 Task: Create a due date automation trigger when advanced on, 2 working days before a card is due add dates starting in more than 1 working days at 11:00 AM.
Action: Mouse moved to (936, 73)
Screenshot: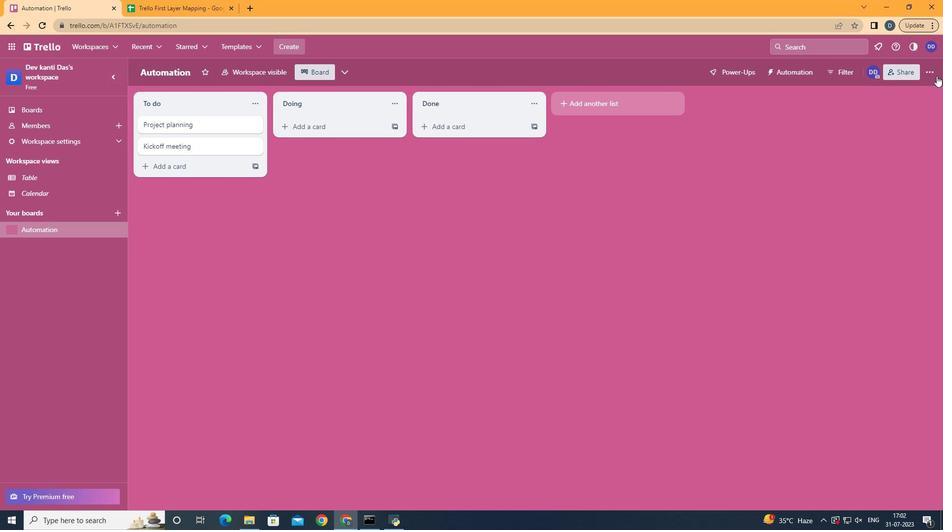 
Action: Mouse pressed left at (936, 73)
Screenshot: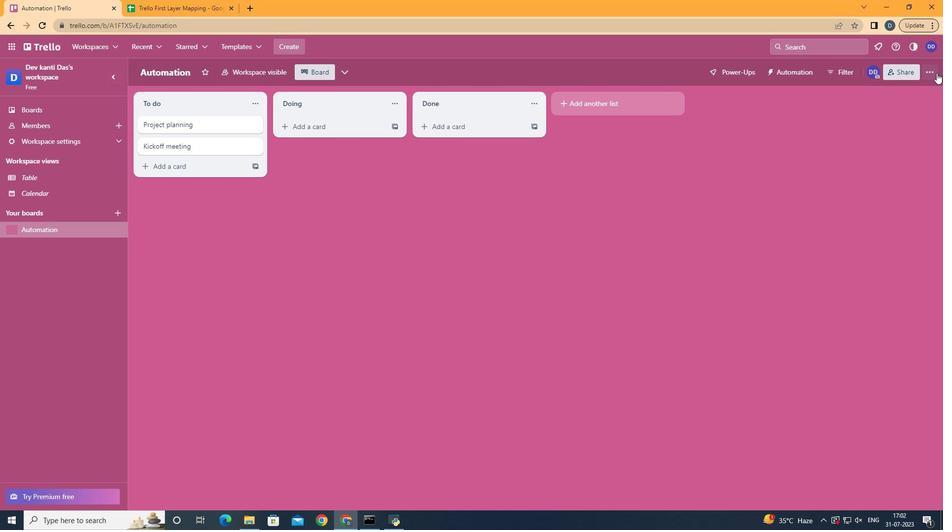 
Action: Mouse moved to (870, 216)
Screenshot: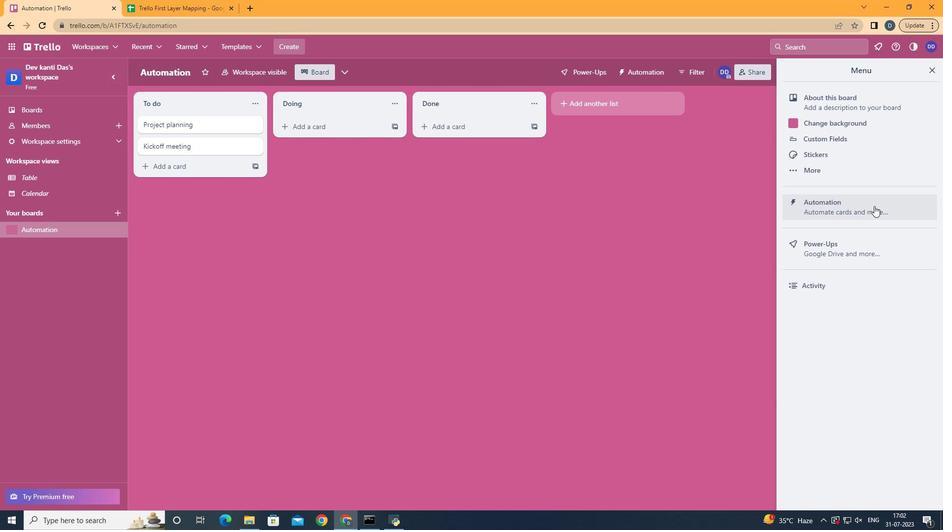 
Action: Mouse pressed left at (870, 216)
Screenshot: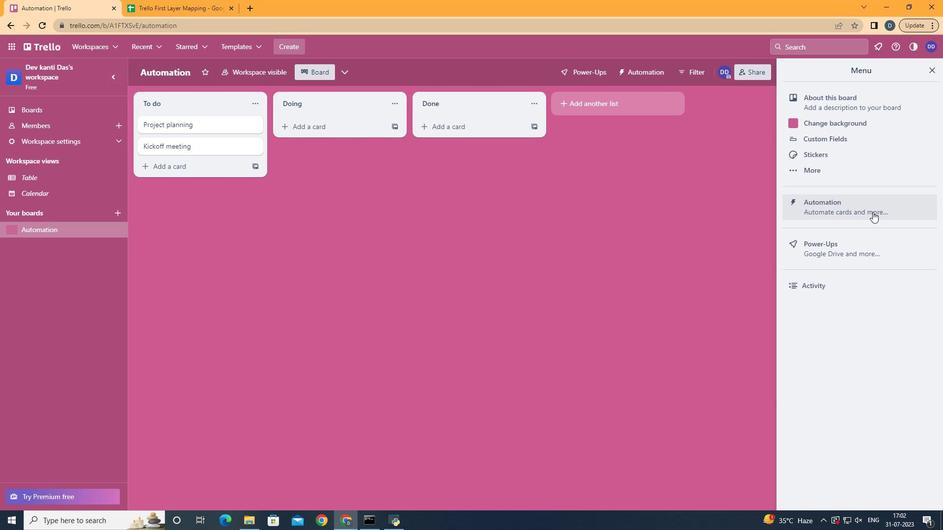 
Action: Mouse moved to (205, 199)
Screenshot: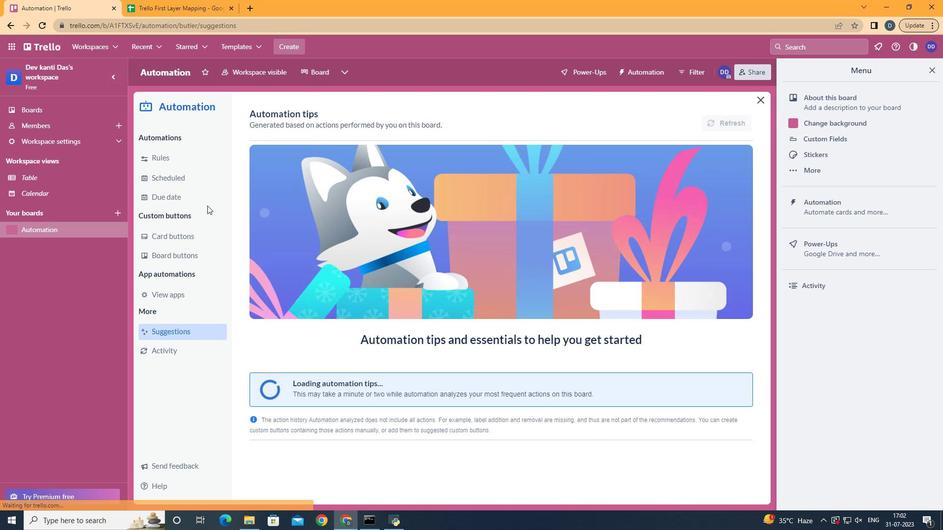 
Action: Mouse pressed left at (205, 199)
Screenshot: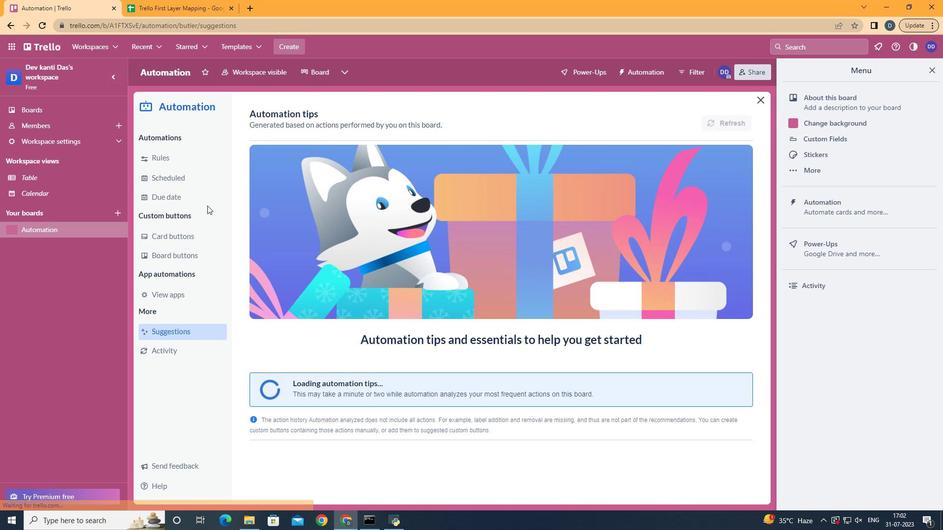 
Action: Mouse moved to (716, 111)
Screenshot: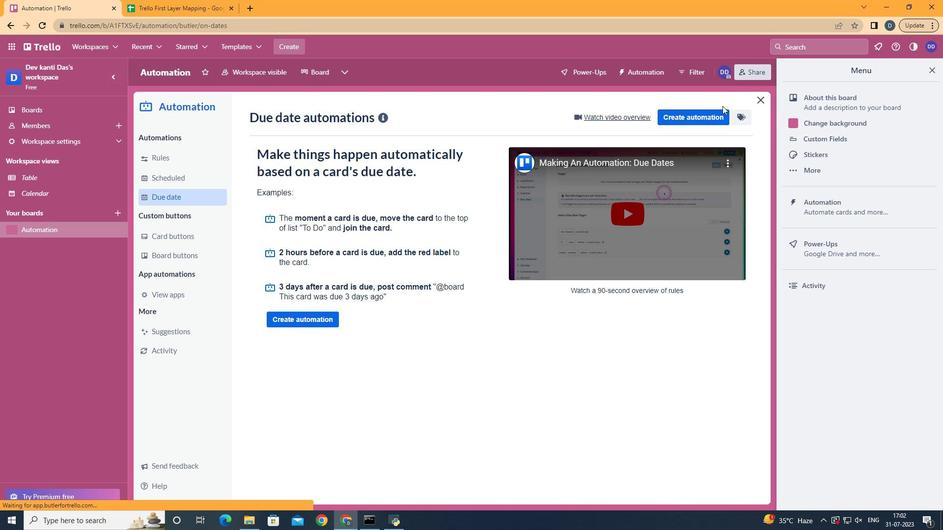 
Action: Mouse pressed left at (716, 111)
Screenshot: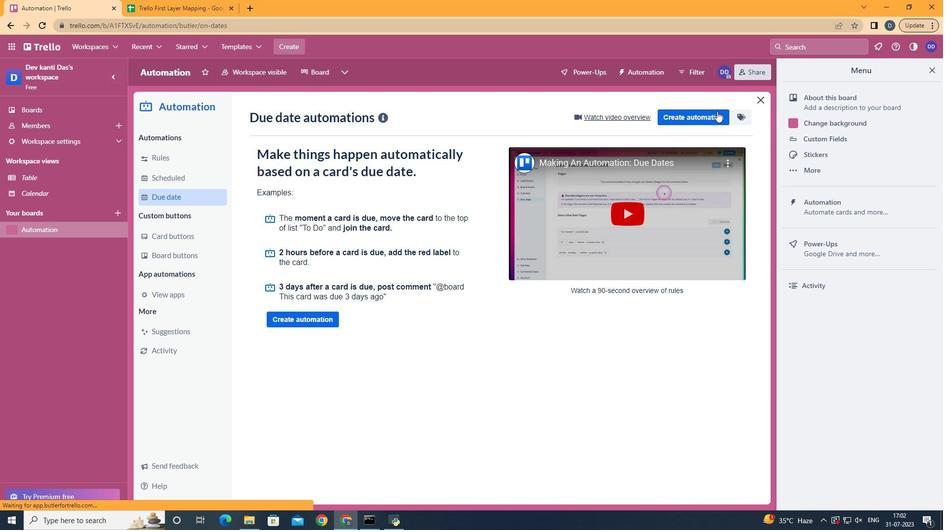 
Action: Mouse moved to (482, 205)
Screenshot: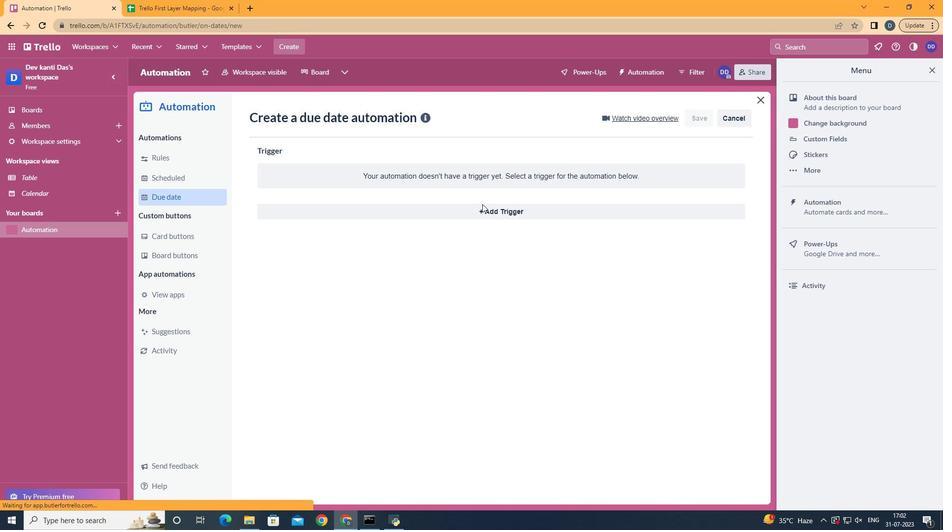 
Action: Mouse pressed left at (482, 205)
Screenshot: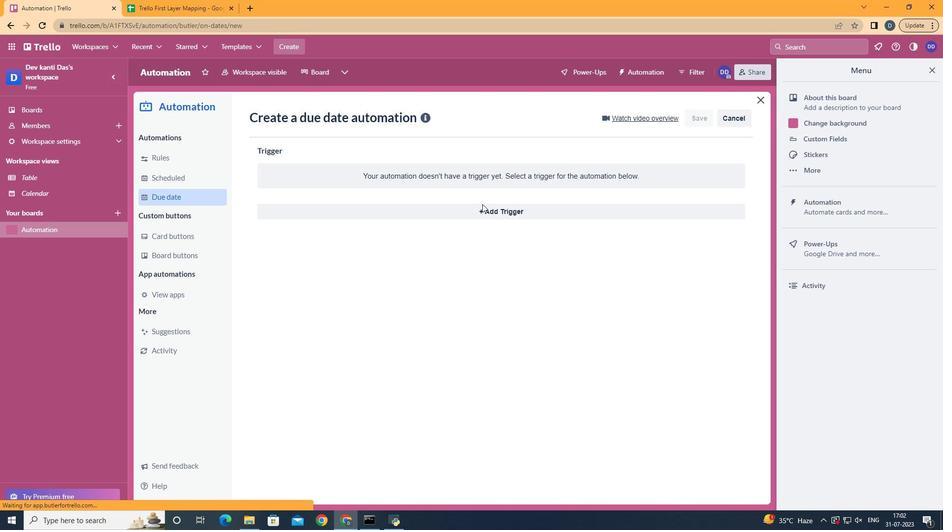 
Action: Mouse moved to (314, 400)
Screenshot: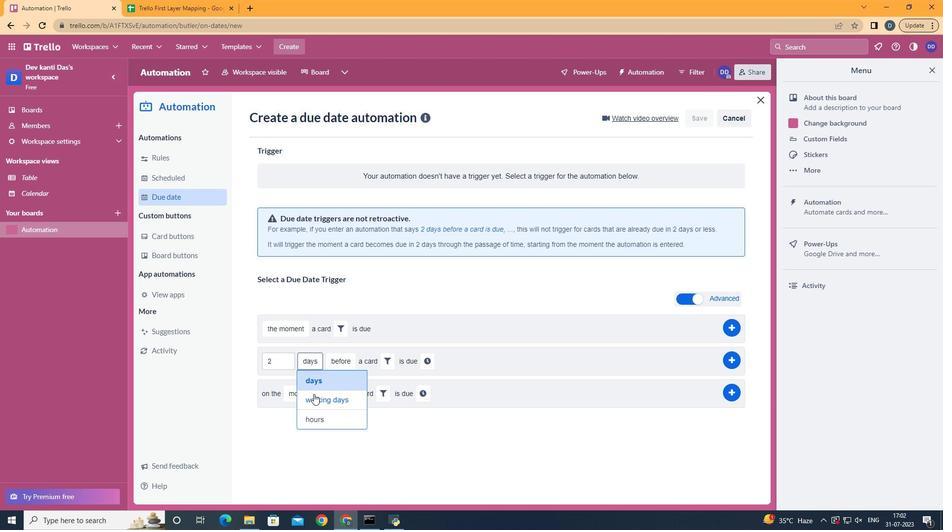 
Action: Mouse pressed left at (314, 400)
Screenshot: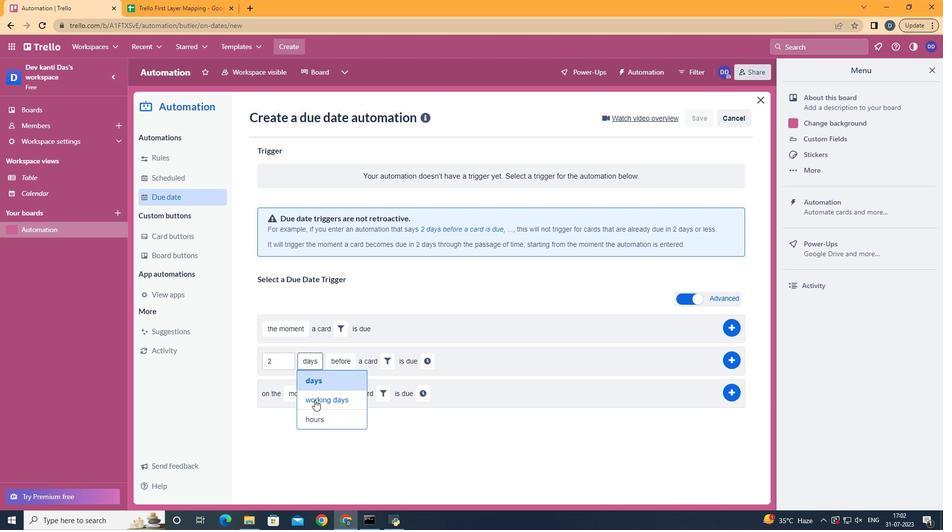 
Action: Mouse moved to (403, 361)
Screenshot: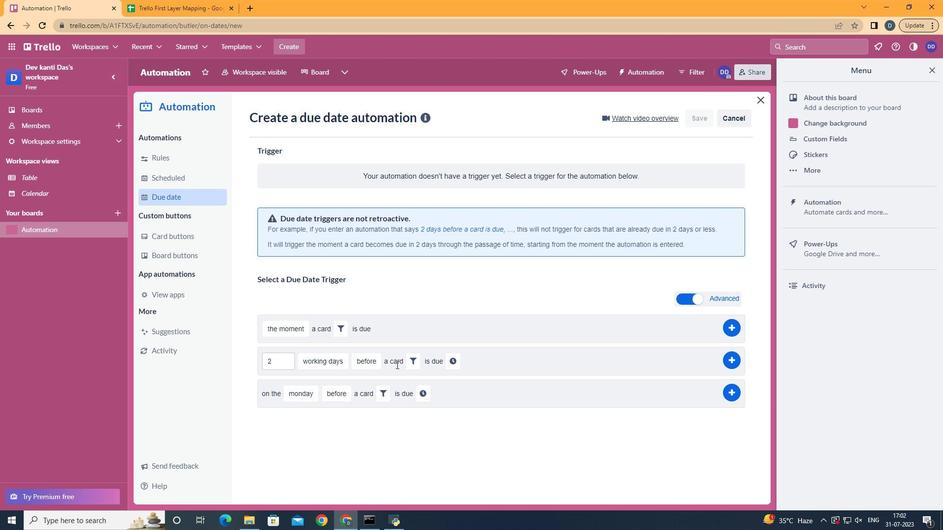 
Action: Mouse pressed left at (403, 361)
Screenshot: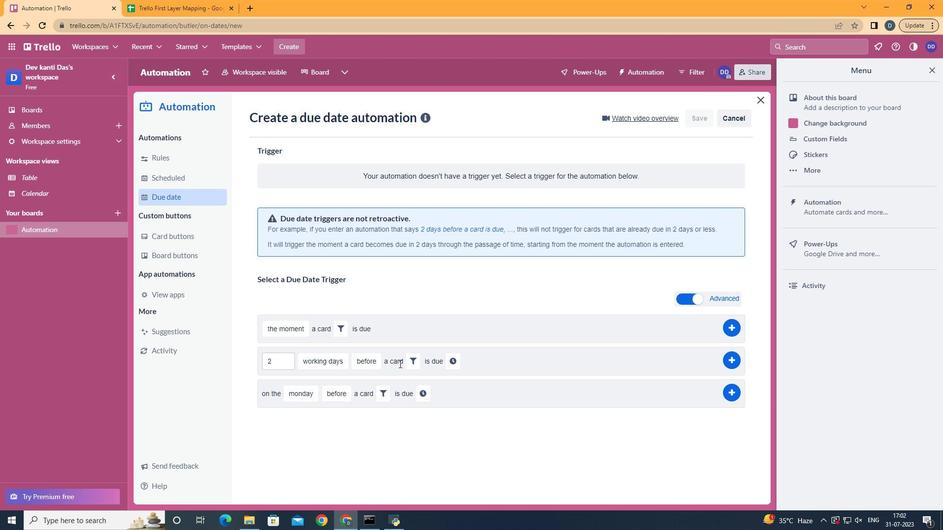 
Action: Mouse moved to (404, 361)
Screenshot: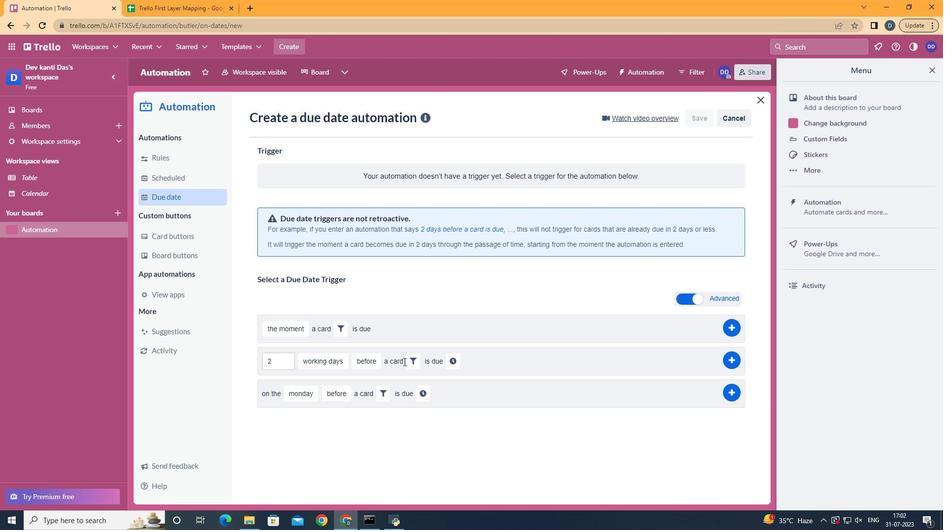 
Action: Mouse pressed left at (404, 361)
Screenshot: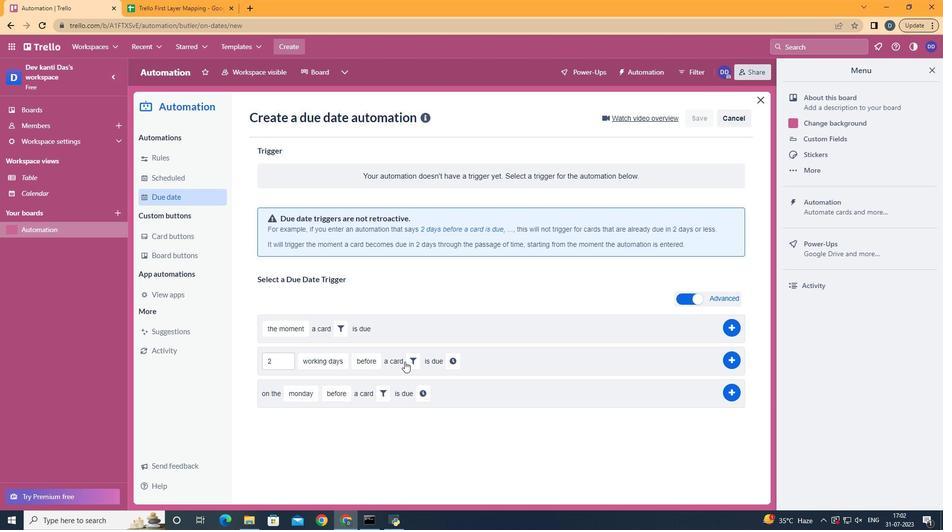 
Action: Mouse moved to (455, 390)
Screenshot: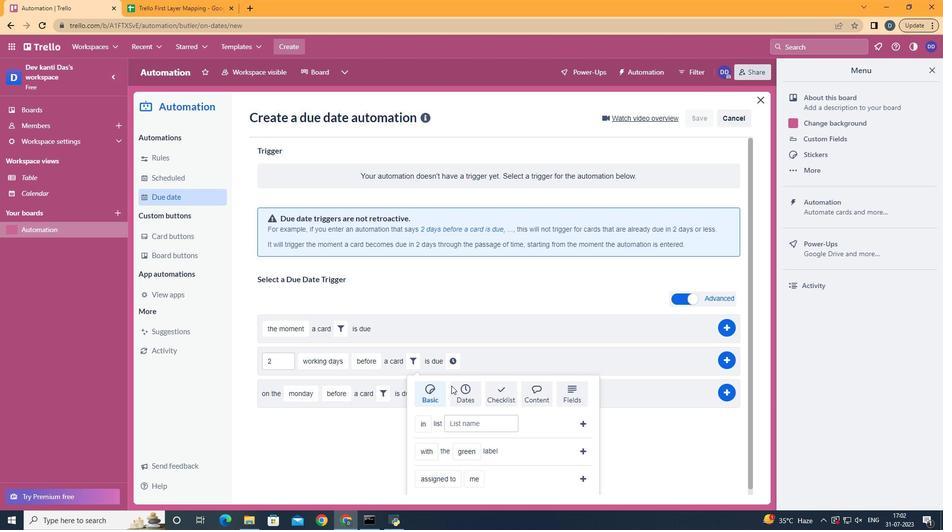 
Action: Mouse pressed left at (455, 390)
Screenshot: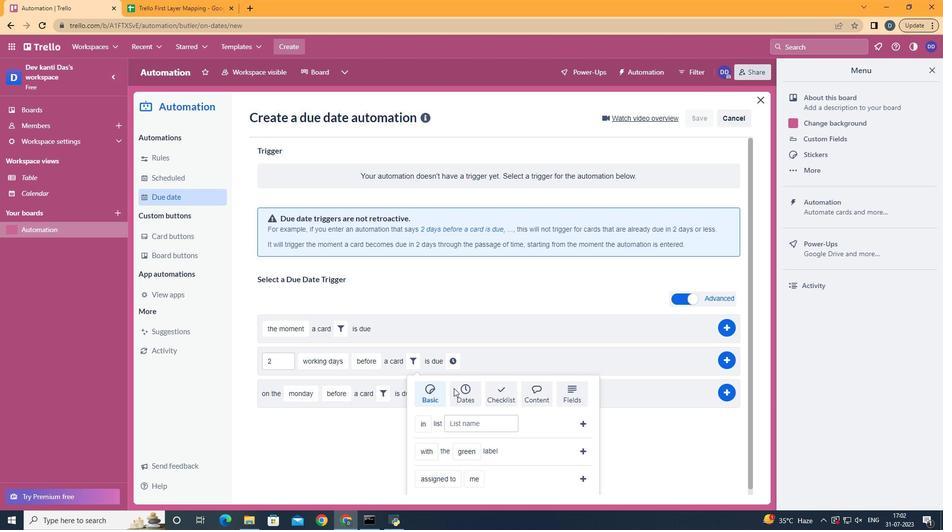 
Action: Mouse scrolled (455, 390) with delta (0, 0)
Screenshot: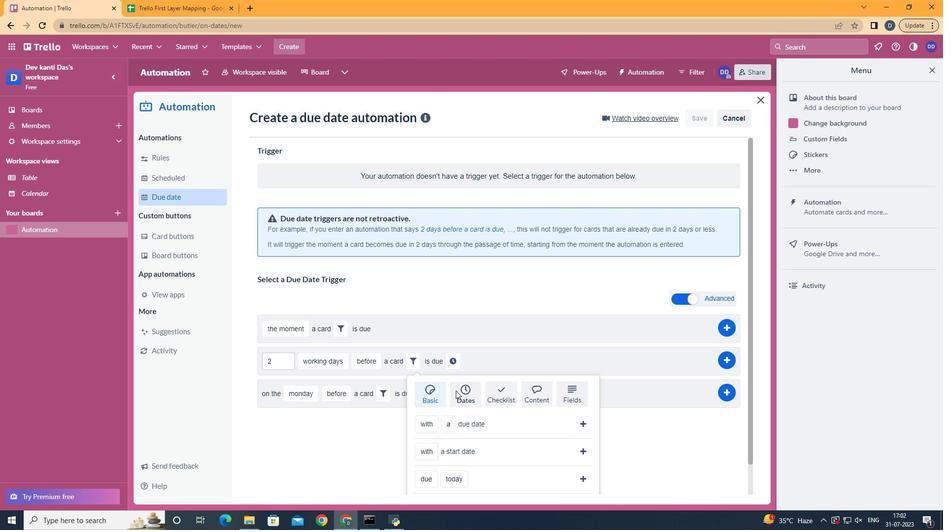 
Action: Mouse scrolled (455, 390) with delta (0, 0)
Screenshot: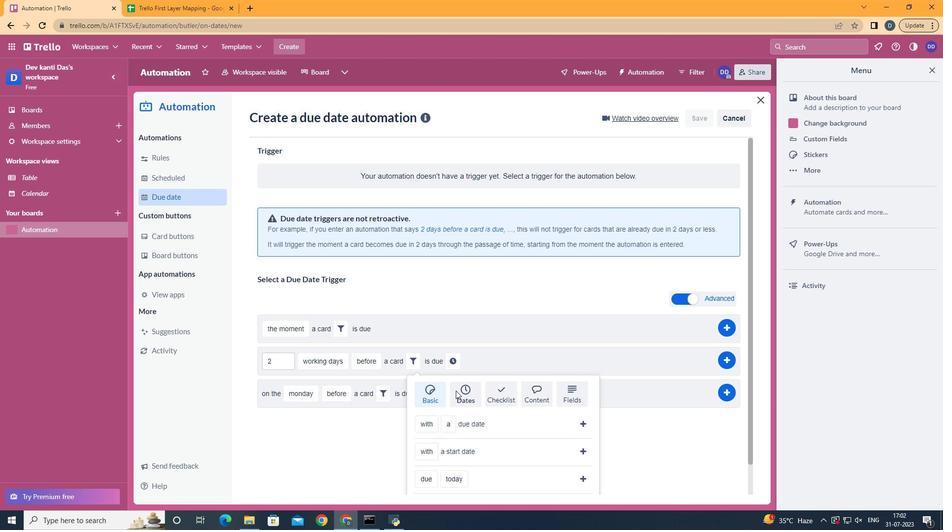 
Action: Mouse scrolled (455, 390) with delta (0, 0)
Screenshot: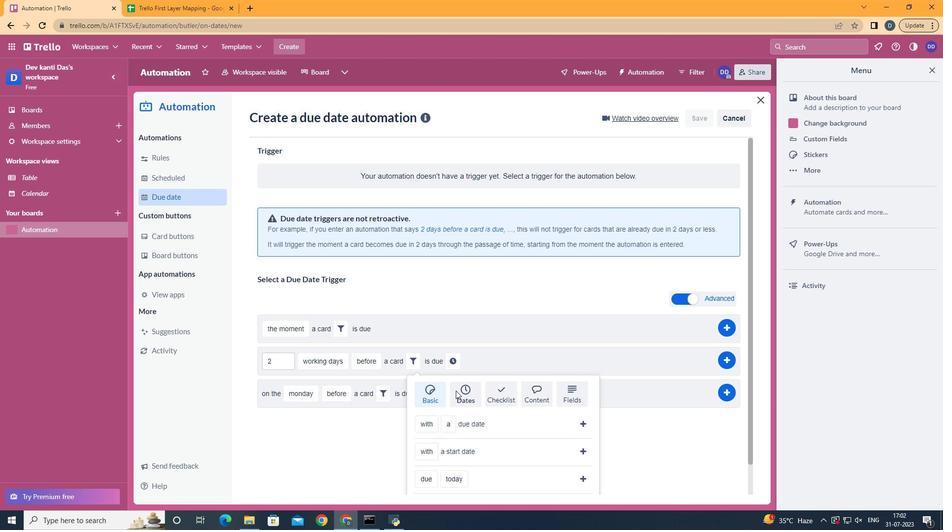 
Action: Mouse scrolled (455, 390) with delta (0, 0)
Screenshot: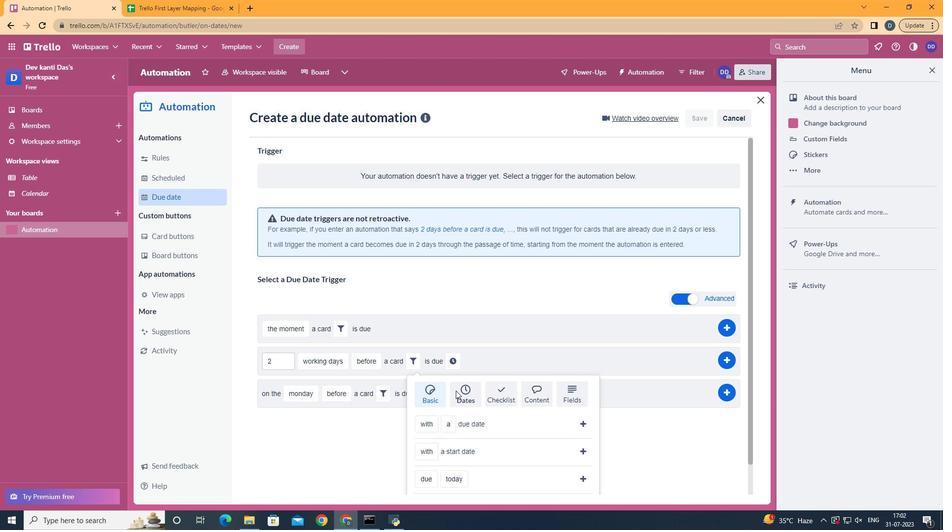 
Action: Mouse scrolled (455, 390) with delta (0, 0)
Screenshot: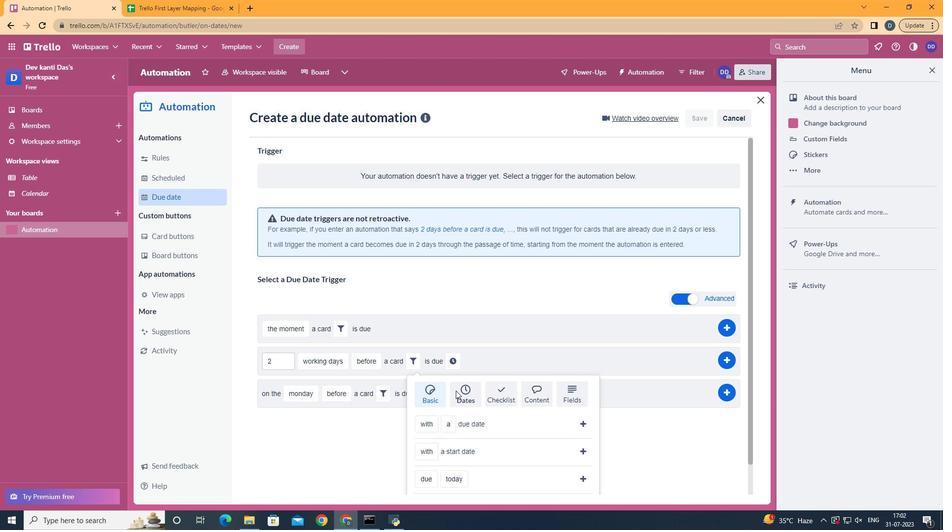 
Action: Mouse scrolled (455, 390) with delta (0, 0)
Screenshot: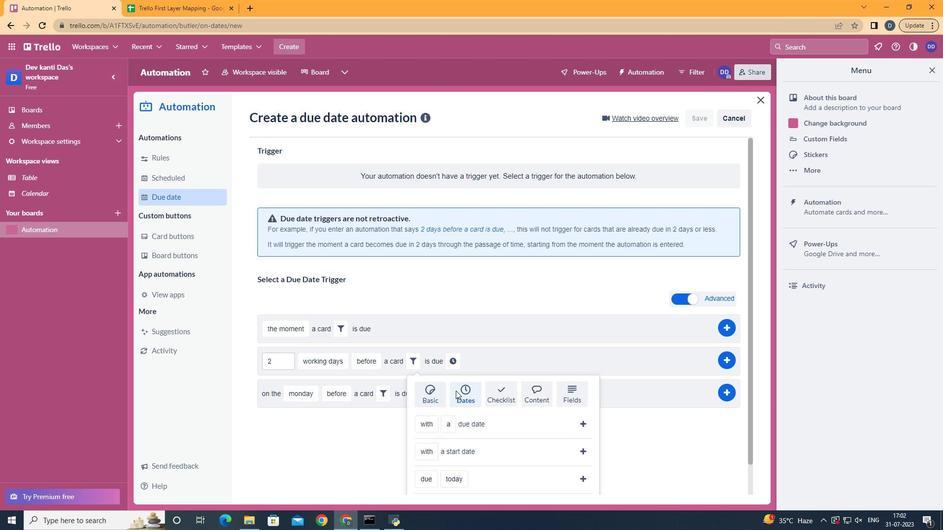 
Action: Mouse scrolled (455, 390) with delta (0, 0)
Screenshot: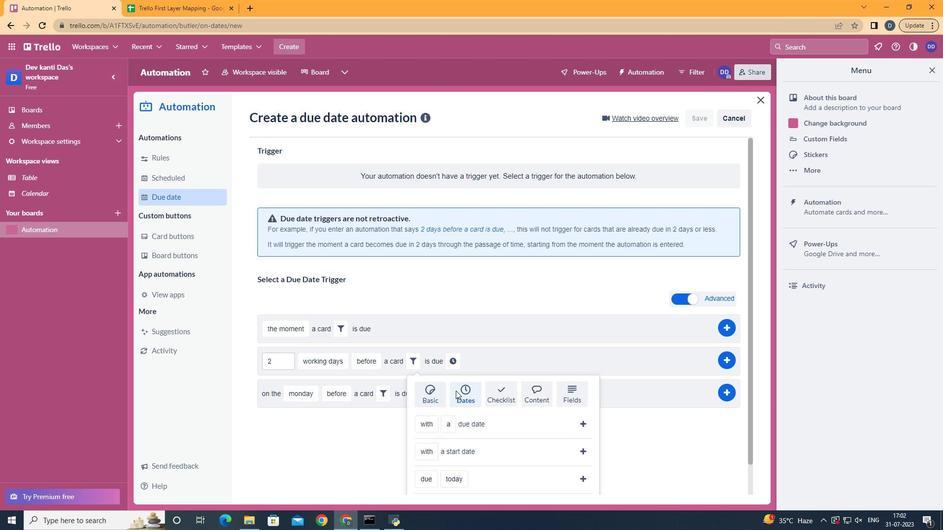 
Action: Mouse moved to (437, 460)
Screenshot: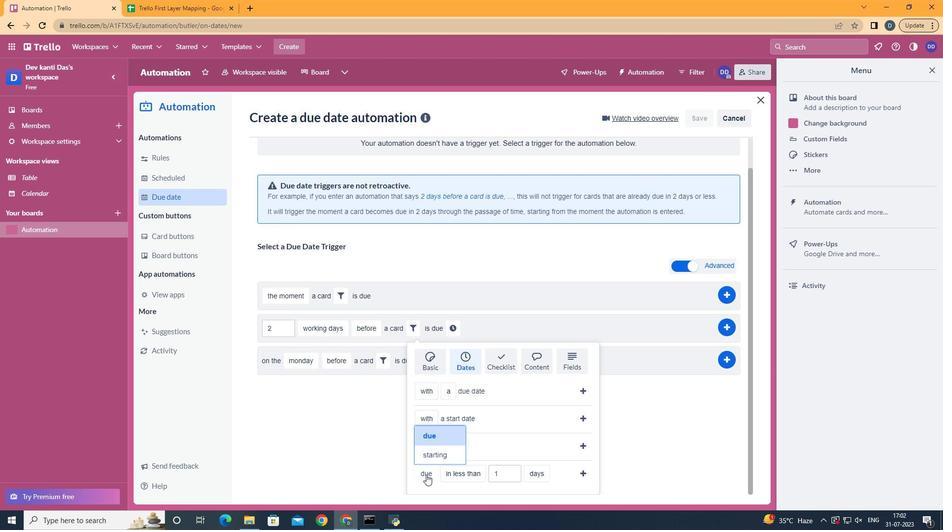 
Action: Mouse pressed left at (437, 460)
Screenshot: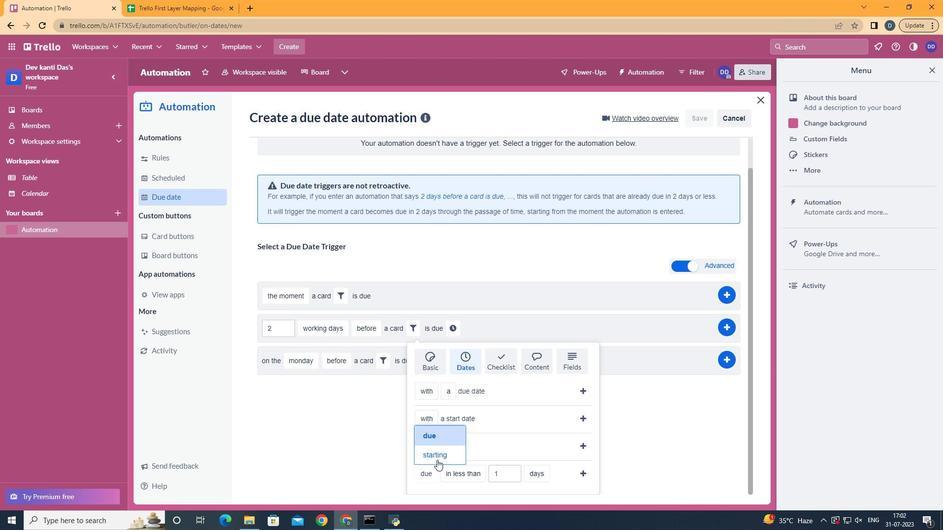 
Action: Mouse moved to (476, 409)
Screenshot: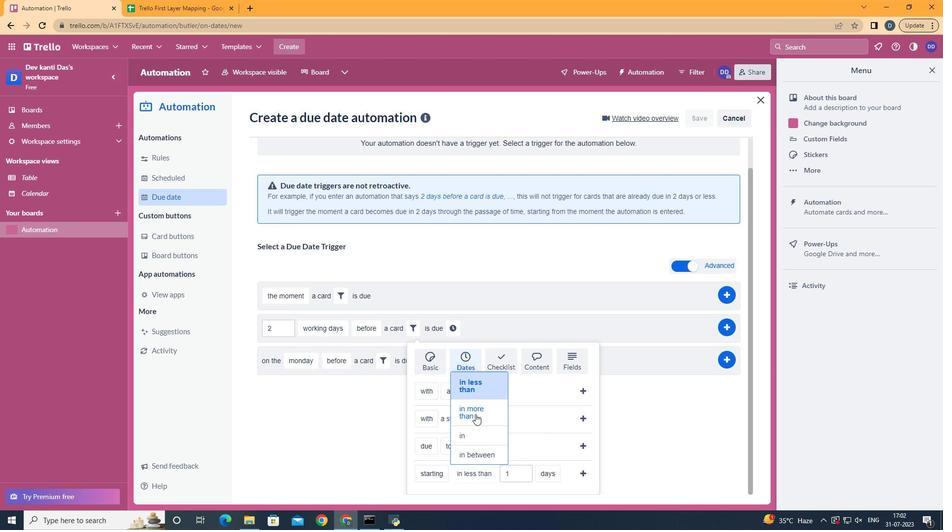 
Action: Mouse pressed left at (476, 409)
Screenshot: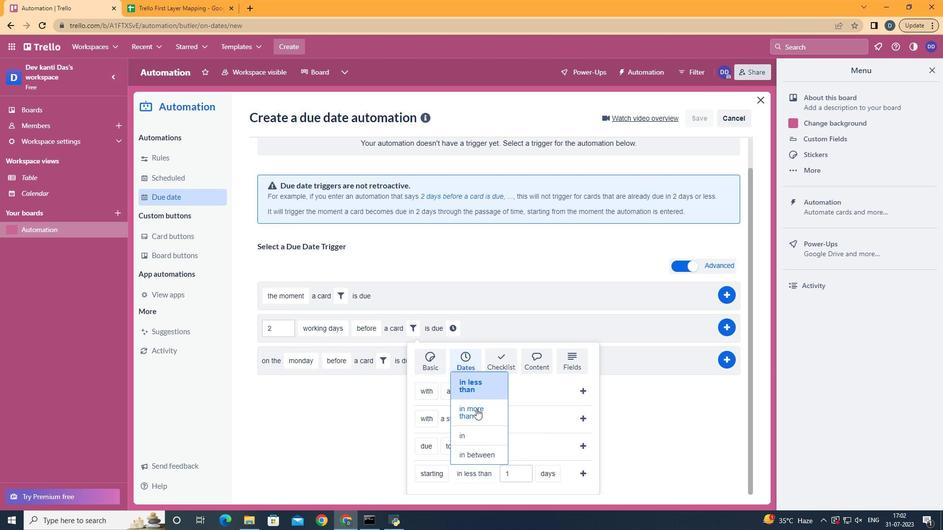 
Action: Mouse moved to (563, 450)
Screenshot: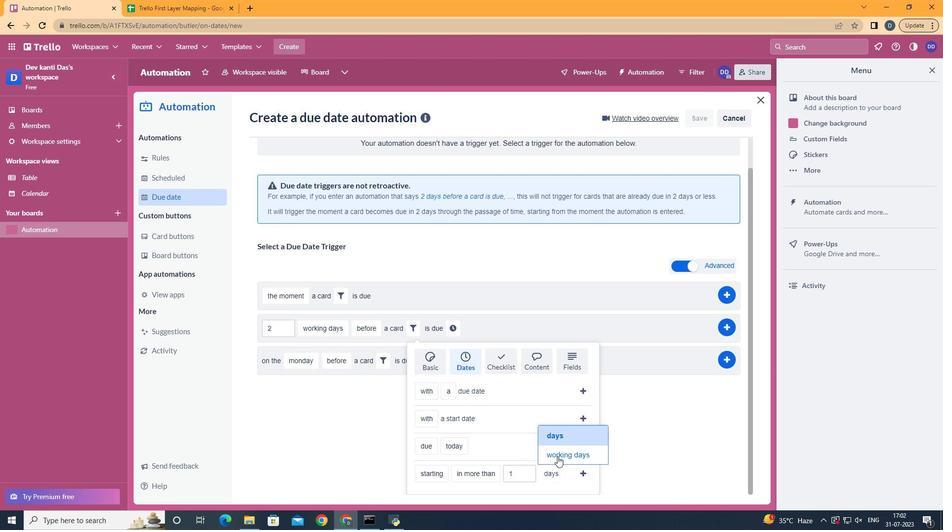 
Action: Mouse pressed left at (563, 450)
Screenshot: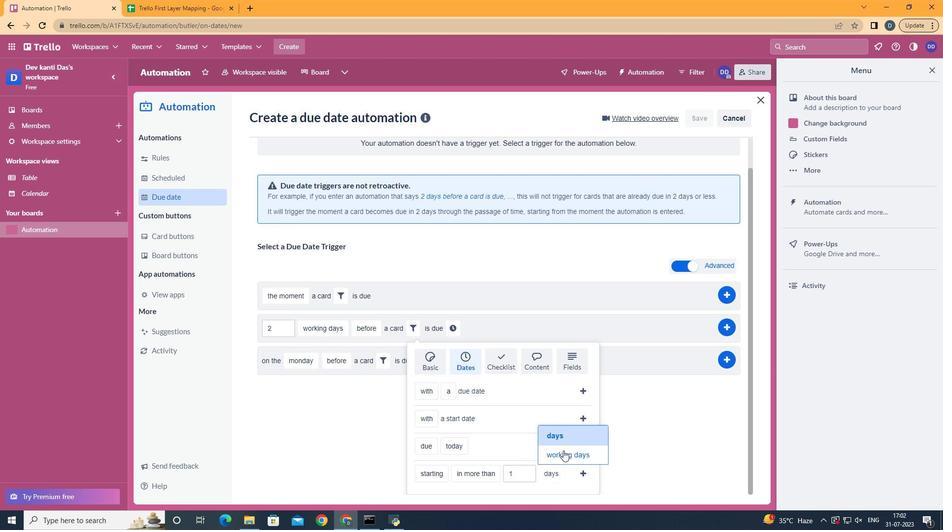 
Action: Mouse moved to (600, 471)
Screenshot: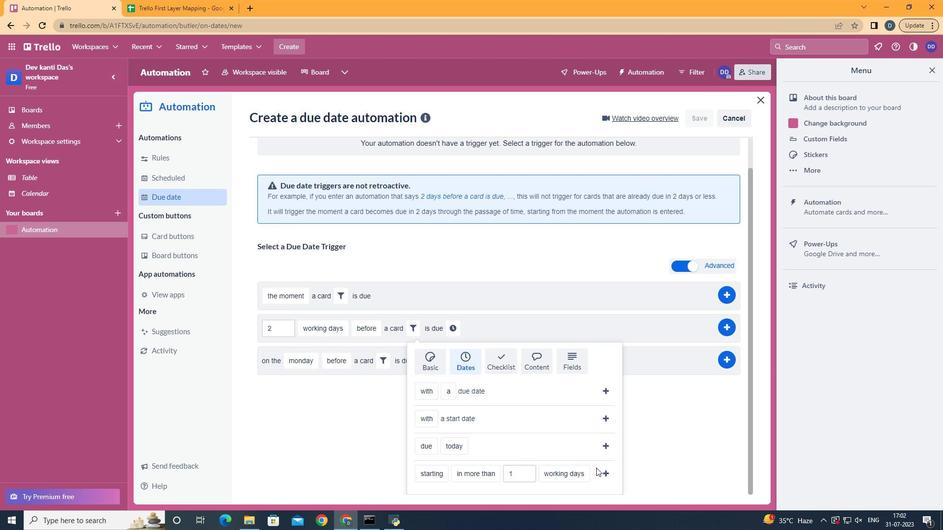 
Action: Mouse pressed left at (600, 471)
Screenshot: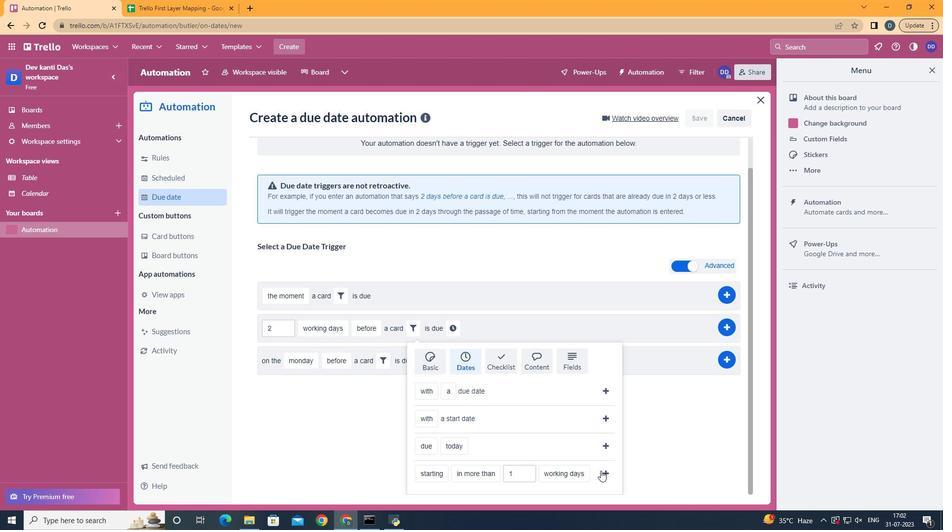 
Action: Mouse moved to (587, 361)
Screenshot: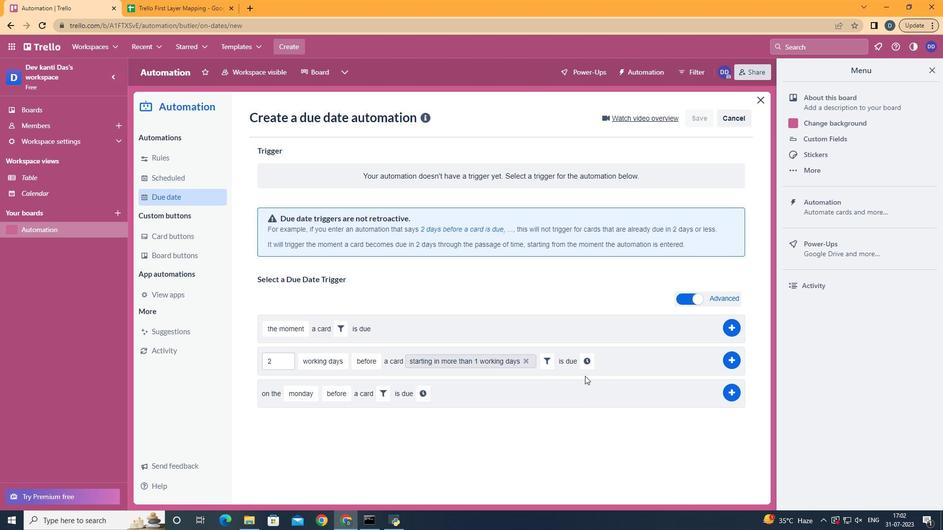 
Action: Mouse pressed left at (587, 361)
Screenshot: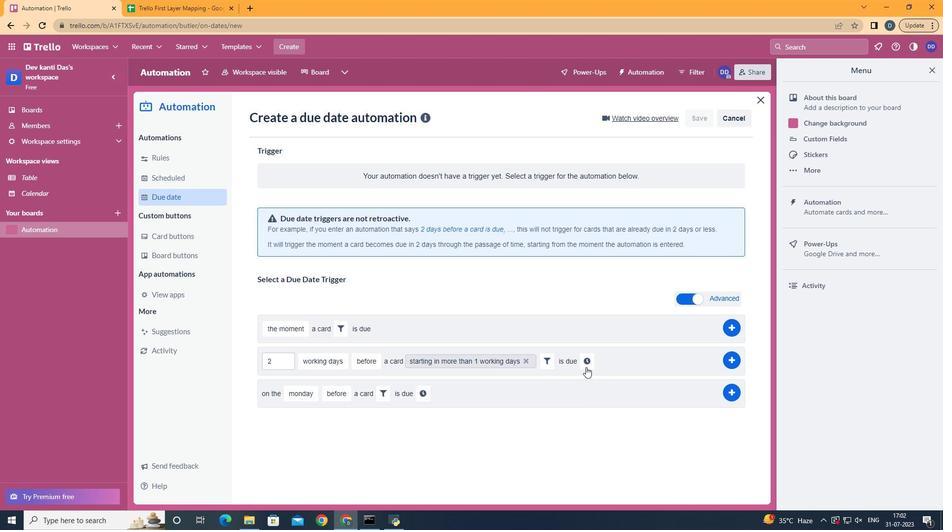 
Action: Mouse moved to (606, 361)
Screenshot: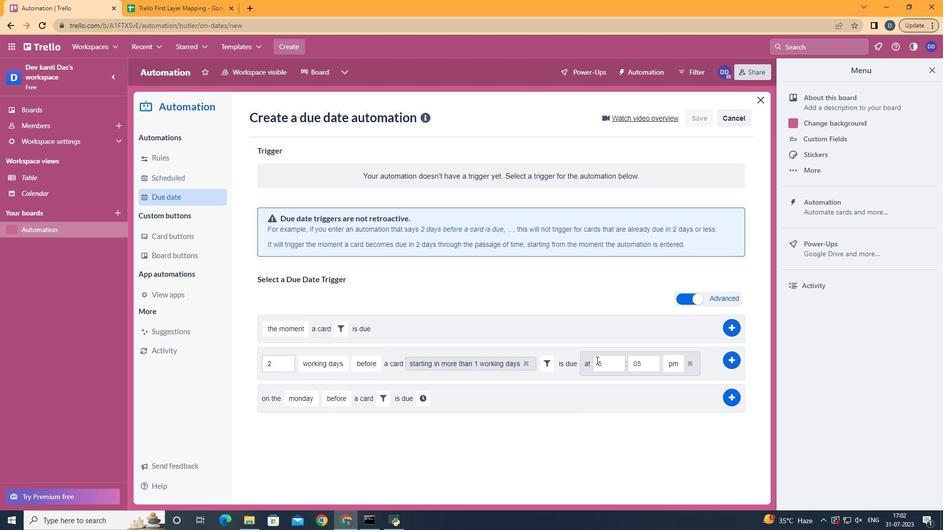 
Action: Mouse pressed left at (606, 361)
Screenshot: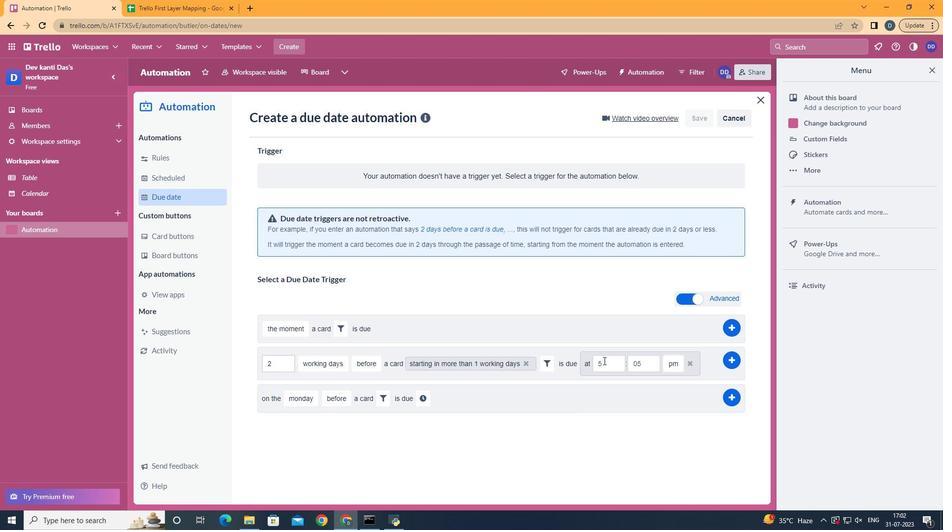 
Action: Key pressed <Key.backspace>11
Screenshot: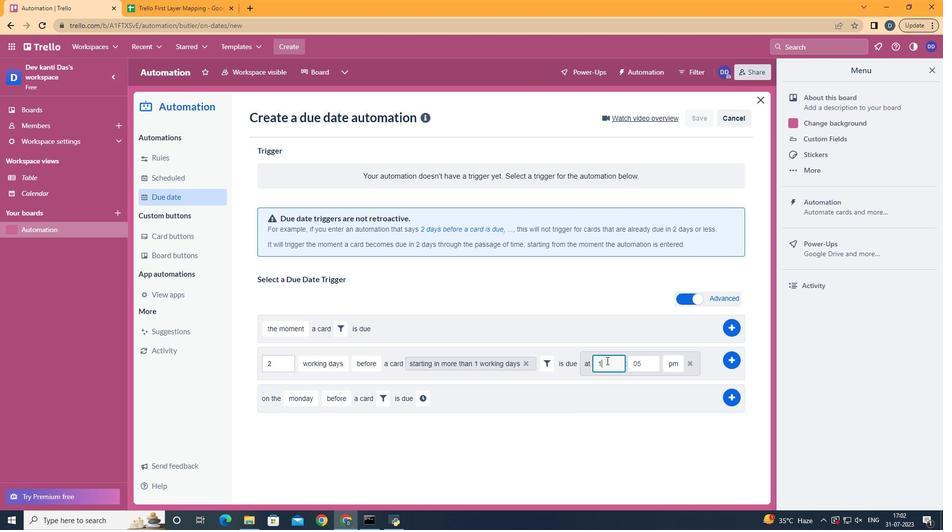 
Action: Mouse moved to (645, 362)
Screenshot: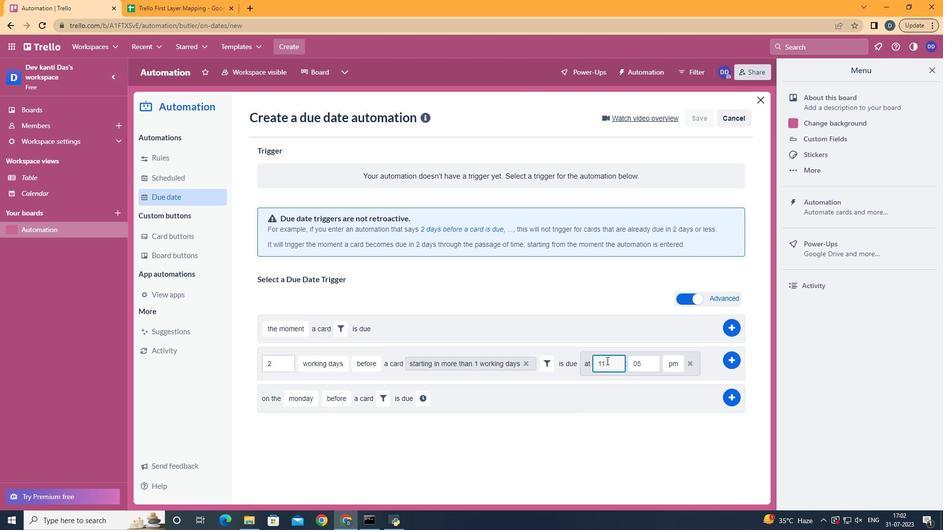 
Action: Mouse pressed left at (645, 362)
Screenshot: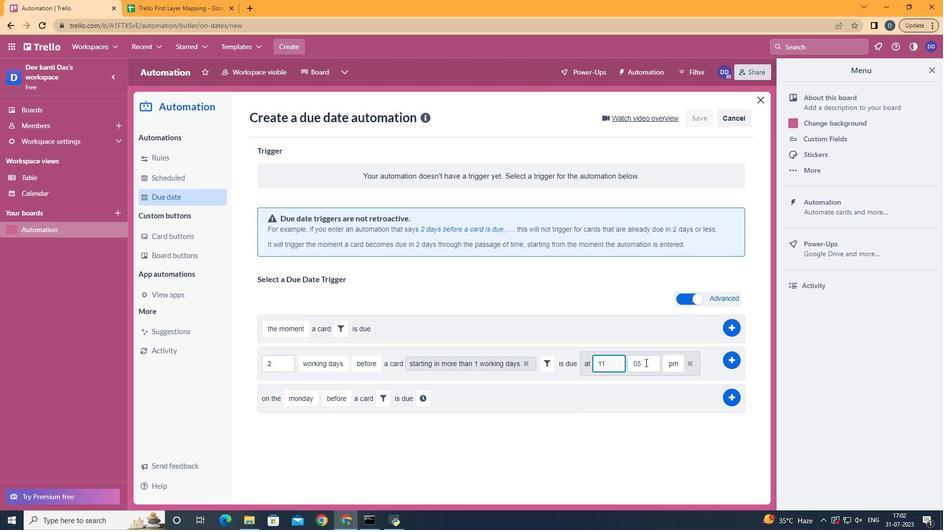 
Action: Key pressed <Key.backspace>0
Screenshot: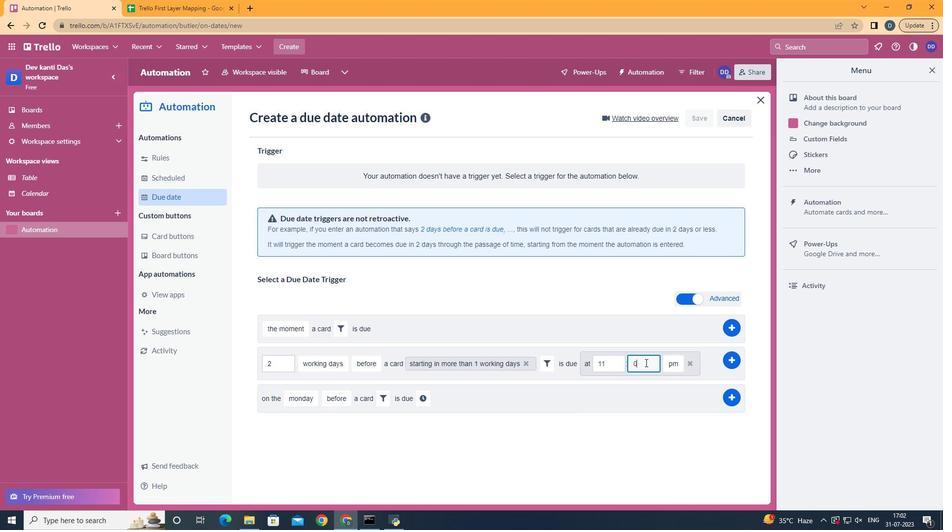 
Action: Mouse moved to (673, 387)
Screenshot: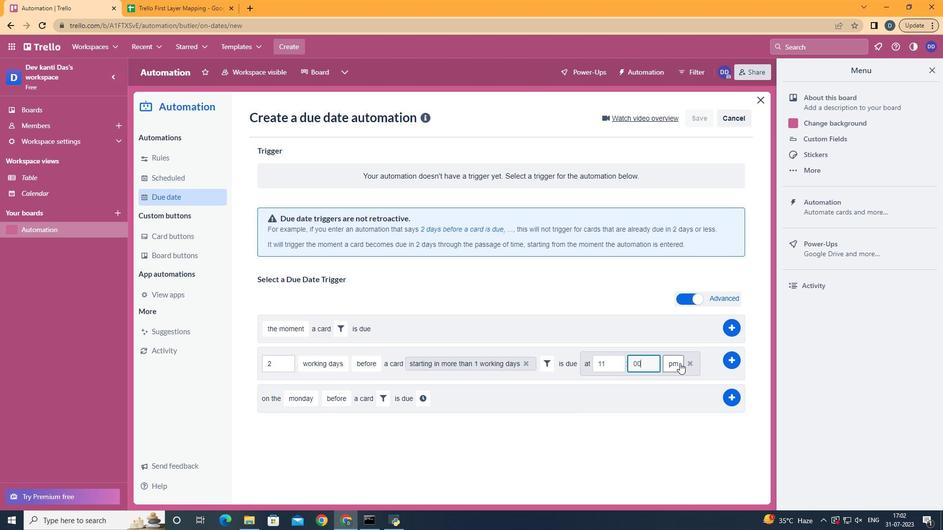 
Action: Mouse pressed left at (673, 387)
Screenshot: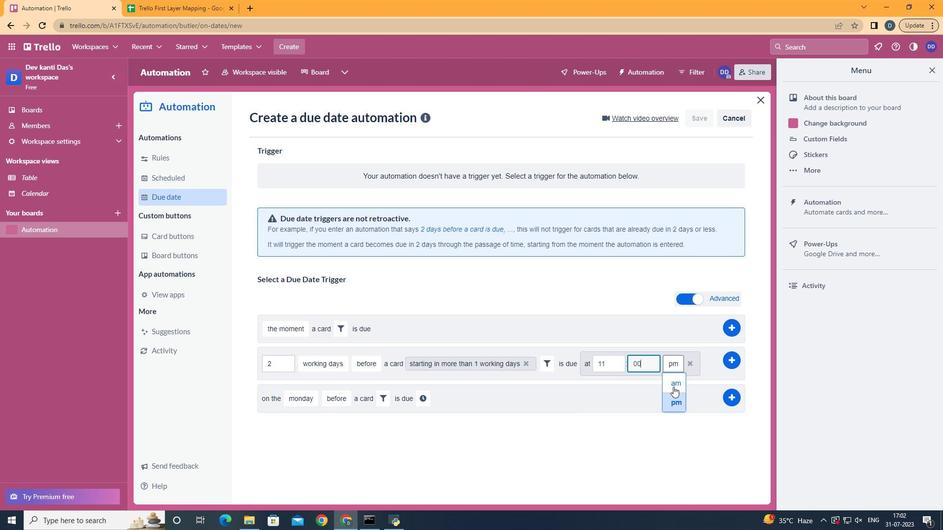 
Action: Mouse moved to (733, 365)
Screenshot: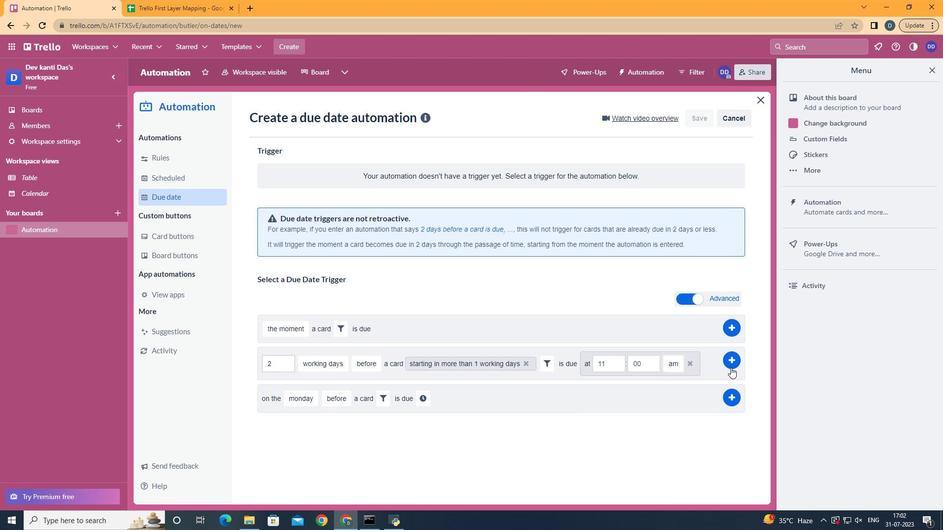 
Action: Mouse pressed left at (733, 365)
Screenshot: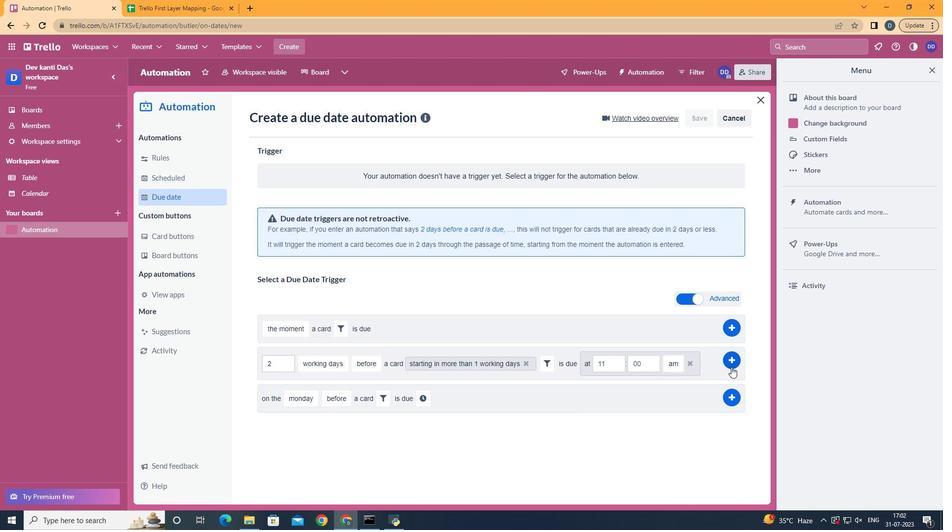 
Action: Mouse moved to (495, 226)
Screenshot: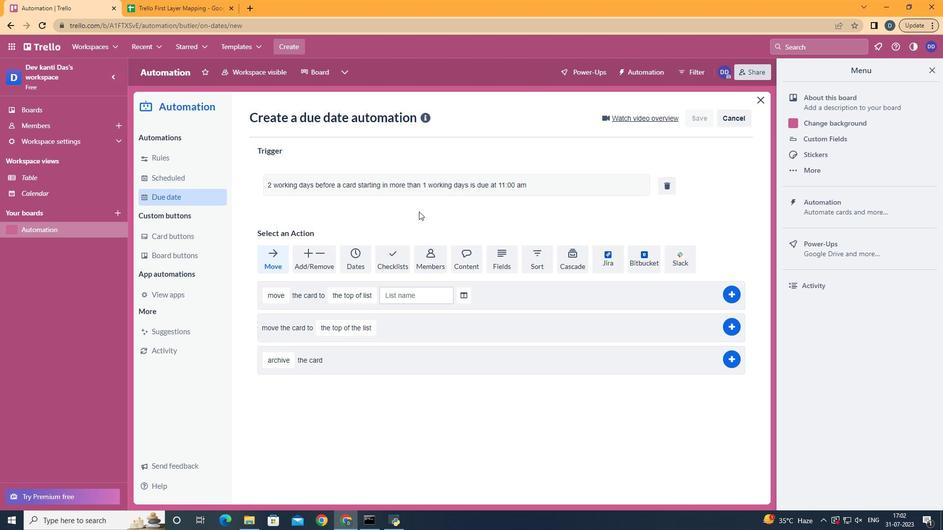 
